Task: Add Nantucket Spider Natural Deet Free Bug Repellent to the cart.
Action: Mouse moved to (788, 272)
Screenshot: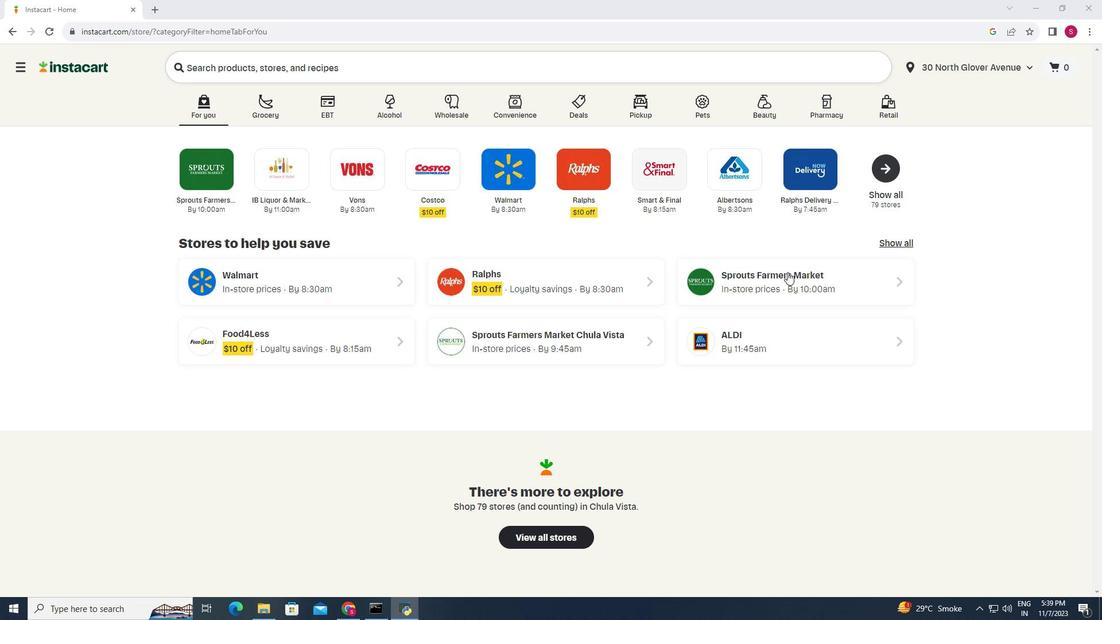 
Action: Mouse pressed left at (788, 272)
Screenshot: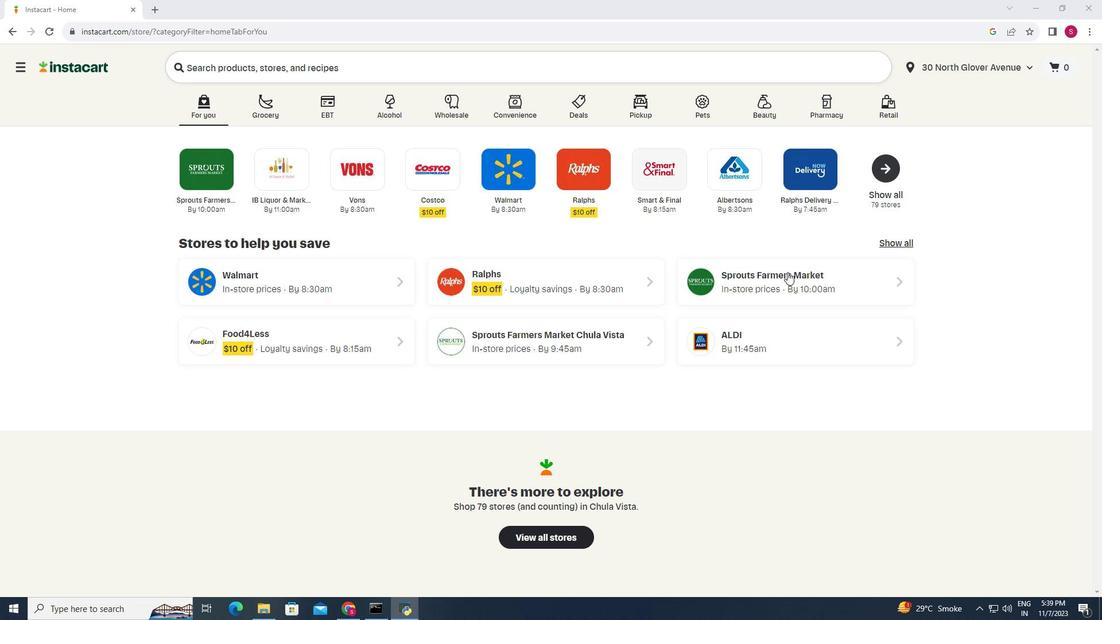 
Action: Mouse moved to (65, 407)
Screenshot: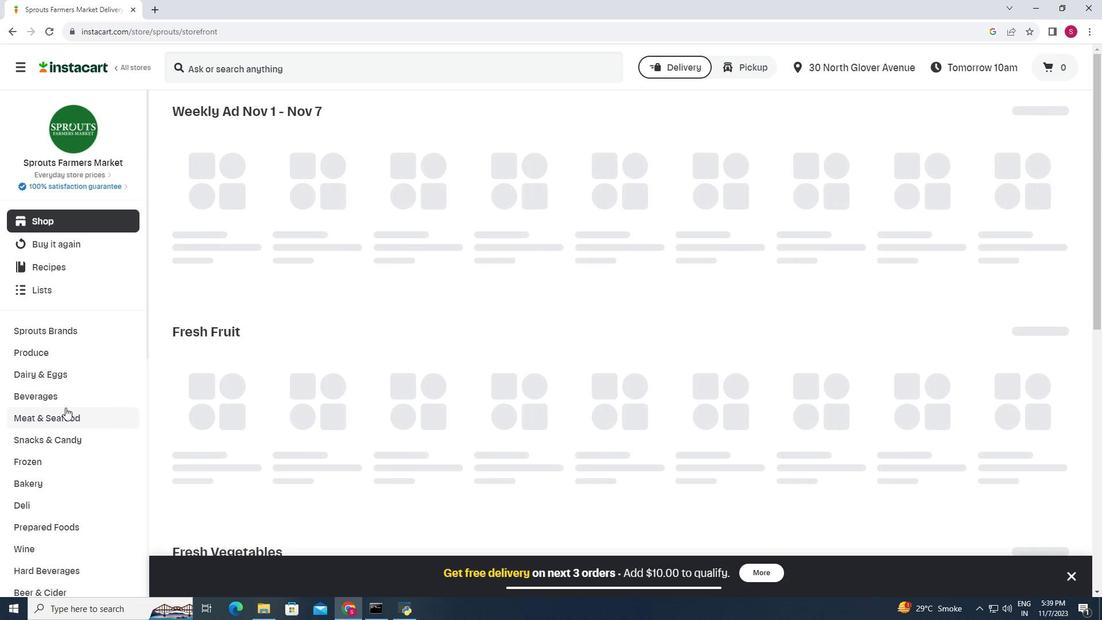 
Action: Mouse scrolled (65, 407) with delta (0, 0)
Screenshot: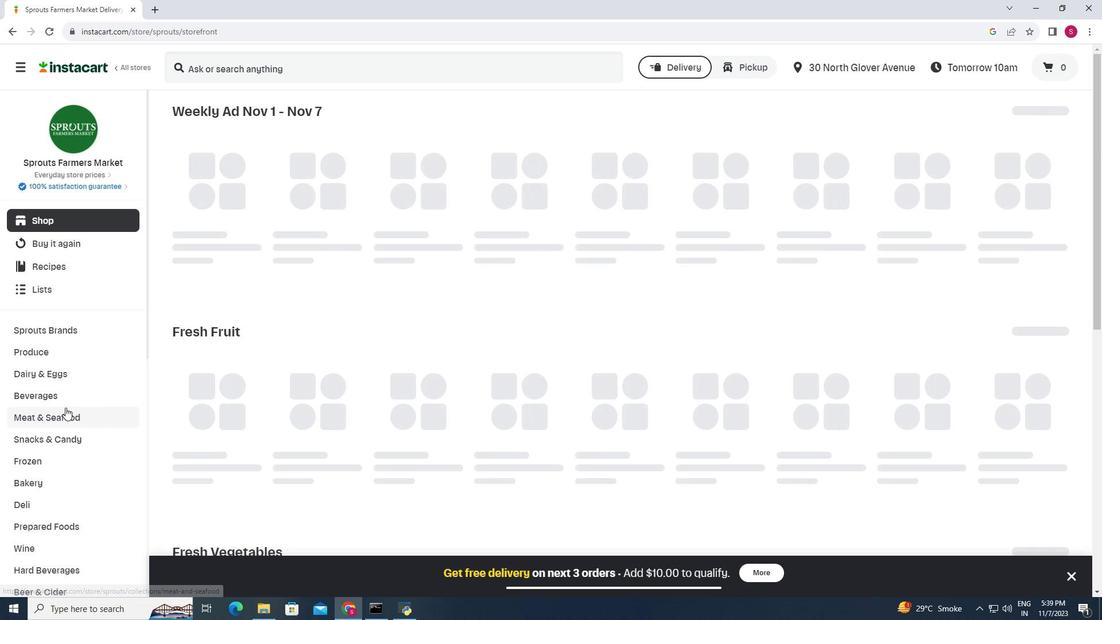 
Action: Mouse scrolled (65, 407) with delta (0, 0)
Screenshot: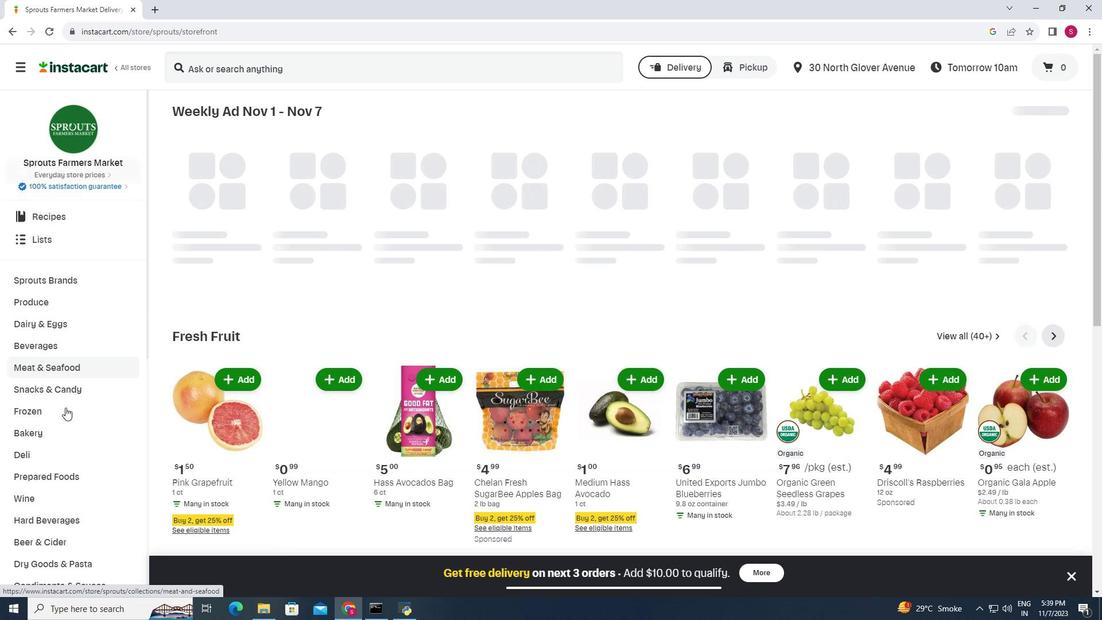 
Action: Mouse scrolled (65, 407) with delta (0, 0)
Screenshot: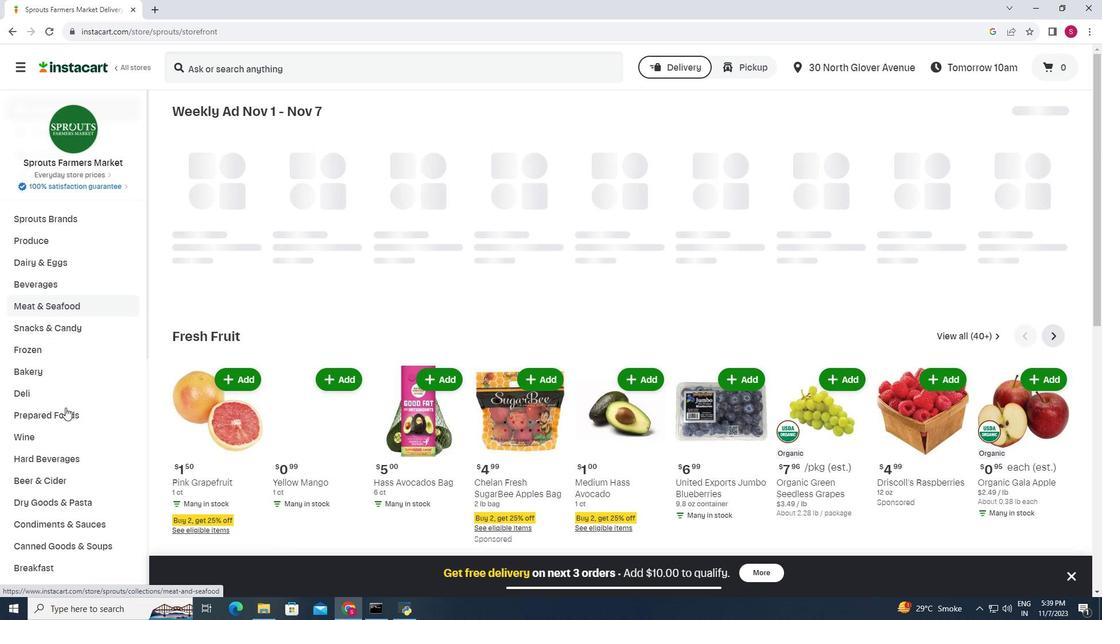 
Action: Mouse scrolled (65, 407) with delta (0, 0)
Screenshot: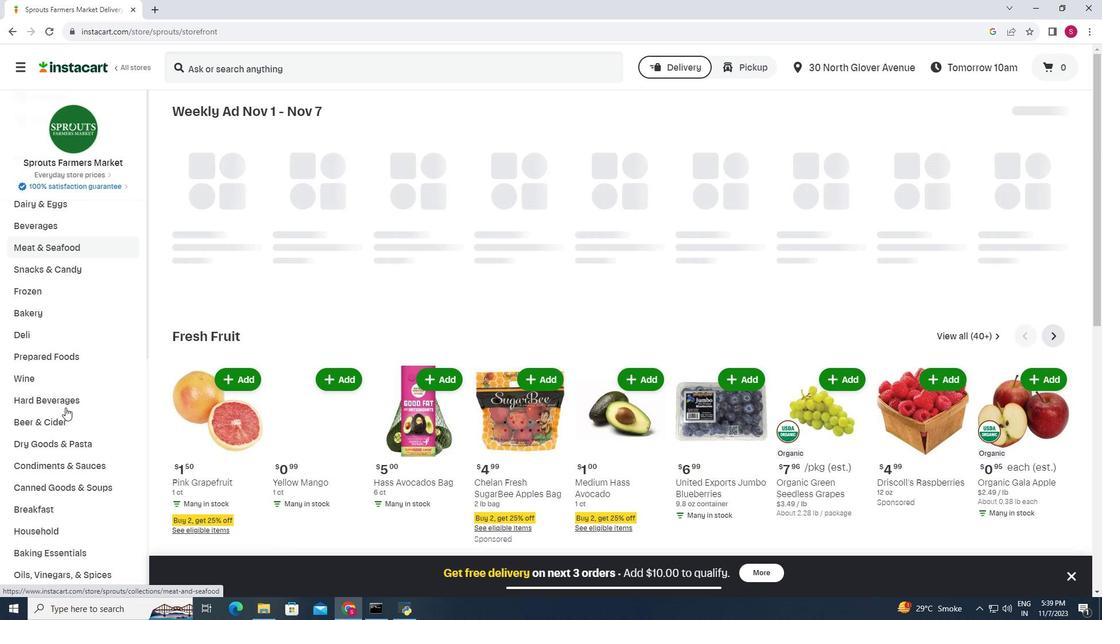 
Action: Mouse scrolled (65, 407) with delta (0, 0)
Screenshot: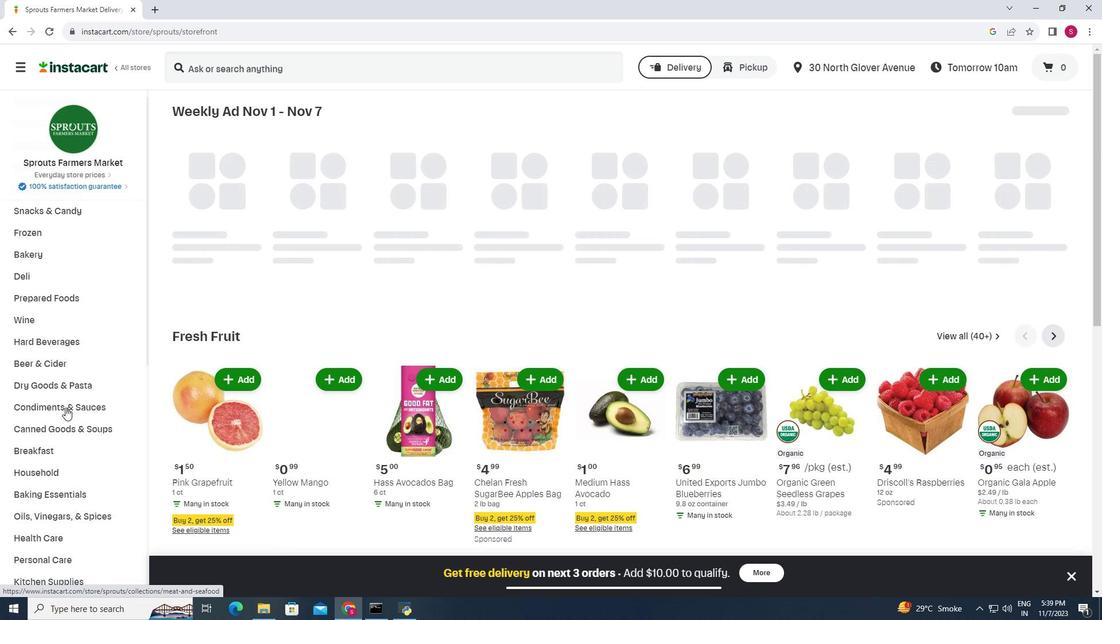 
Action: Mouse moved to (65, 411)
Screenshot: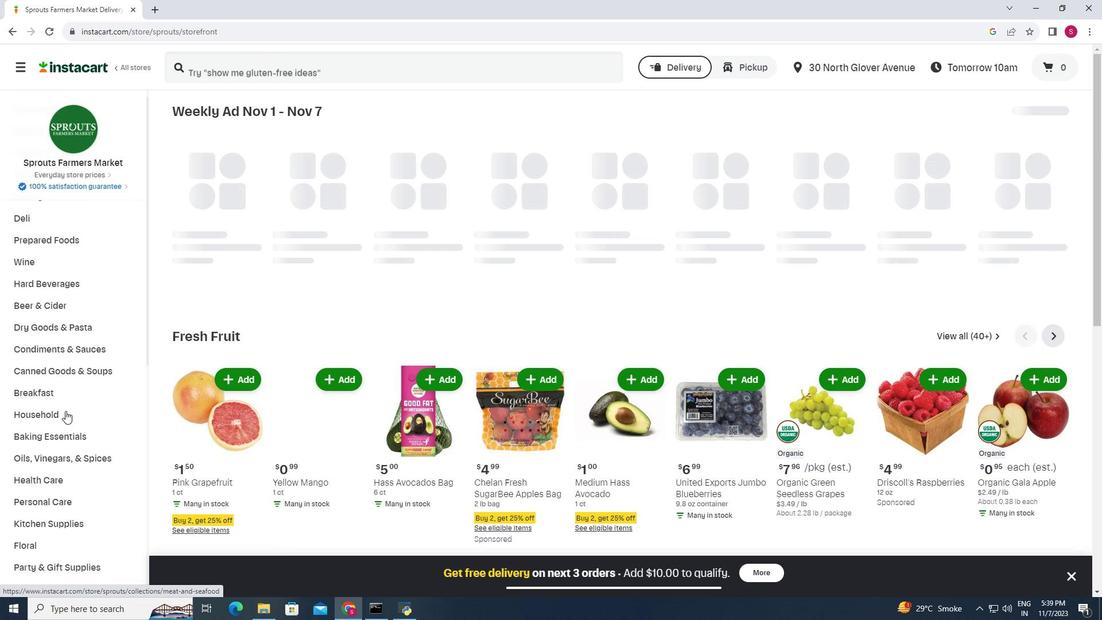 
Action: Mouse pressed left at (65, 411)
Screenshot: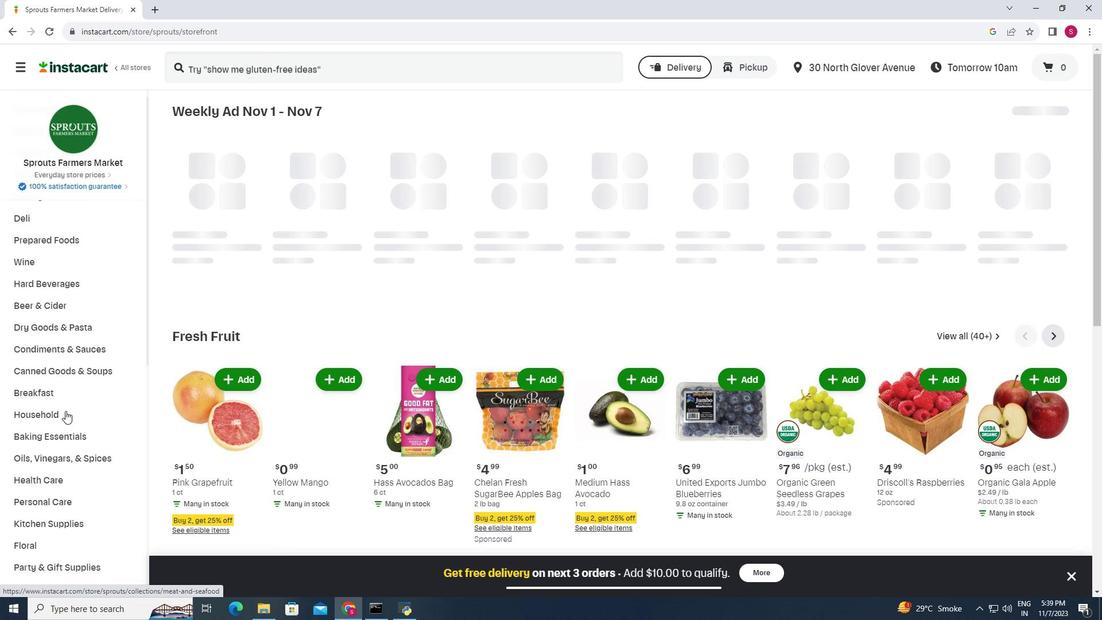 
Action: Mouse moved to (45, 410)
Screenshot: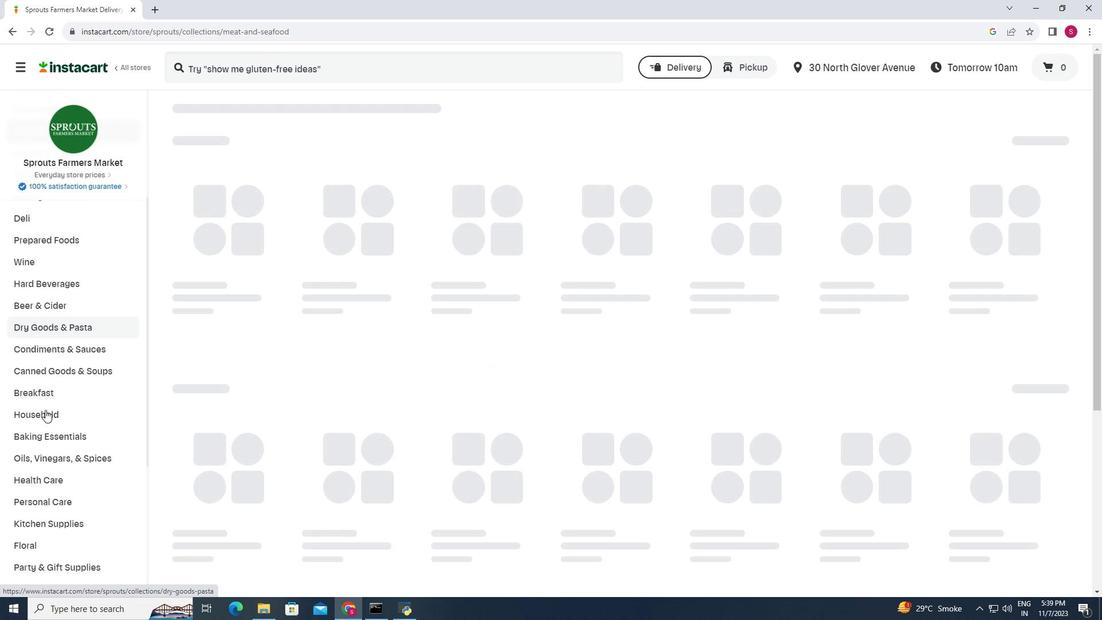 
Action: Mouse pressed left at (45, 410)
Screenshot: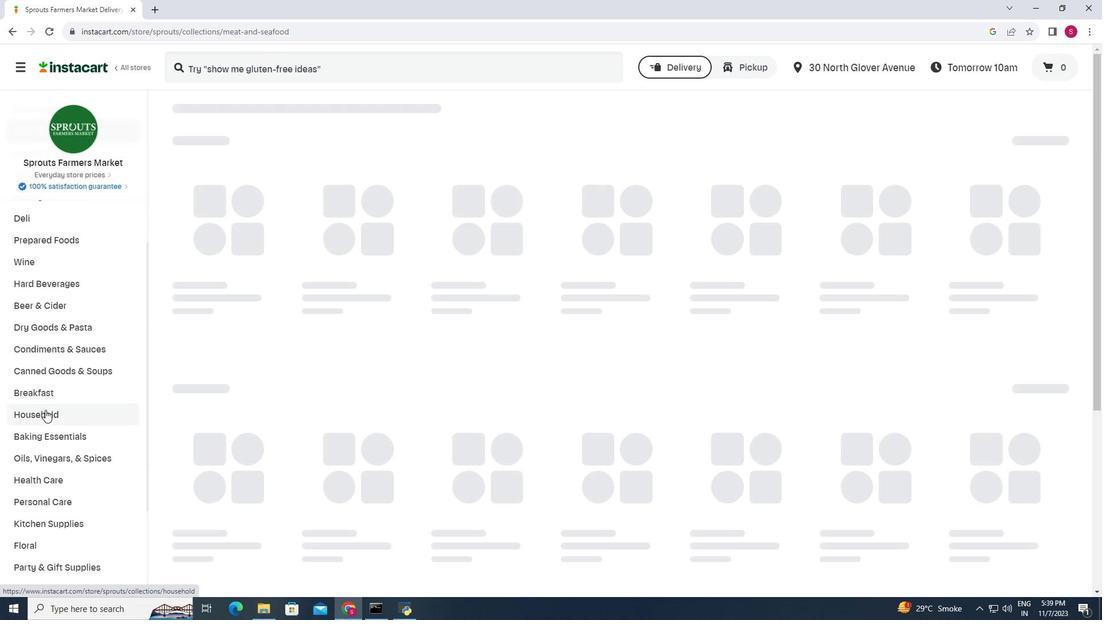 
Action: Mouse moved to (700, 142)
Screenshot: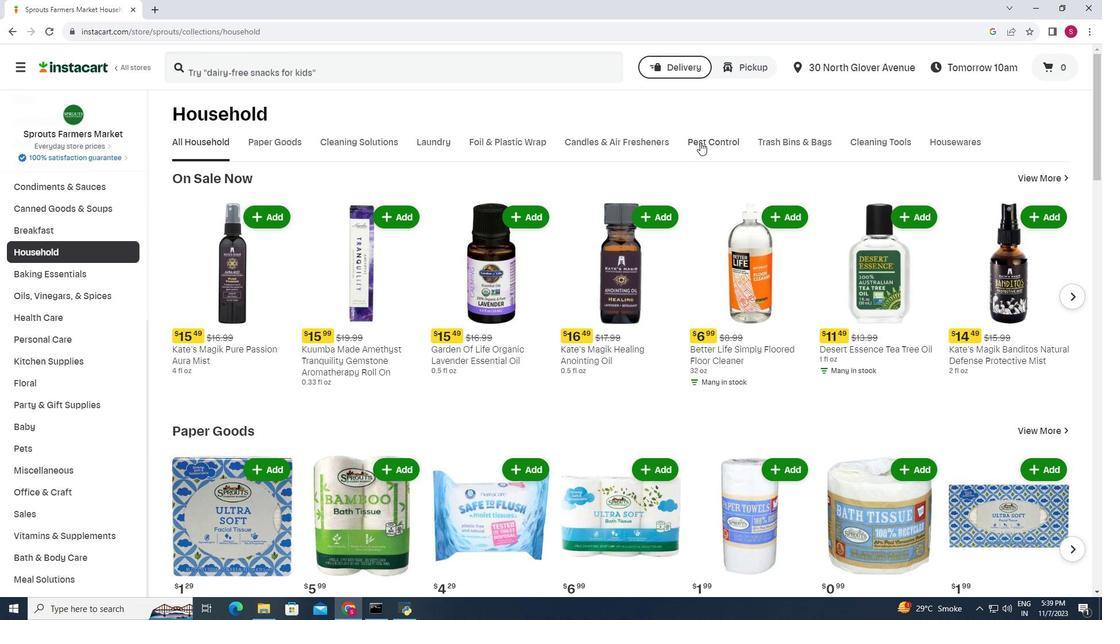 
Action: Mouse pressed left at (700, 142)
Screenshot: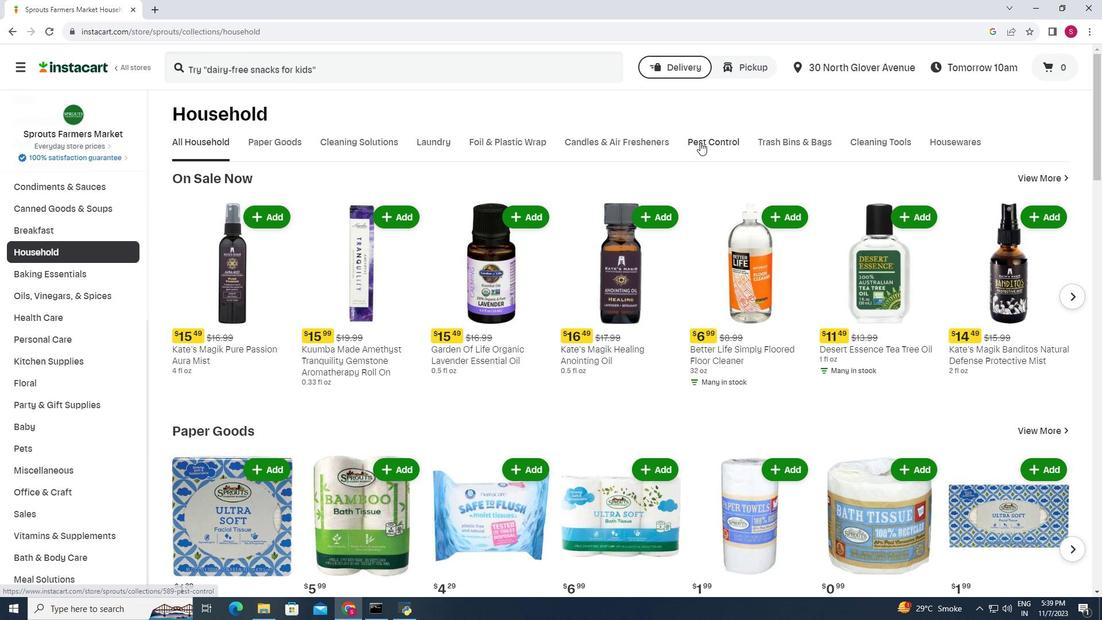 
Action: Mouse moved to (638, 239)
Screenshot: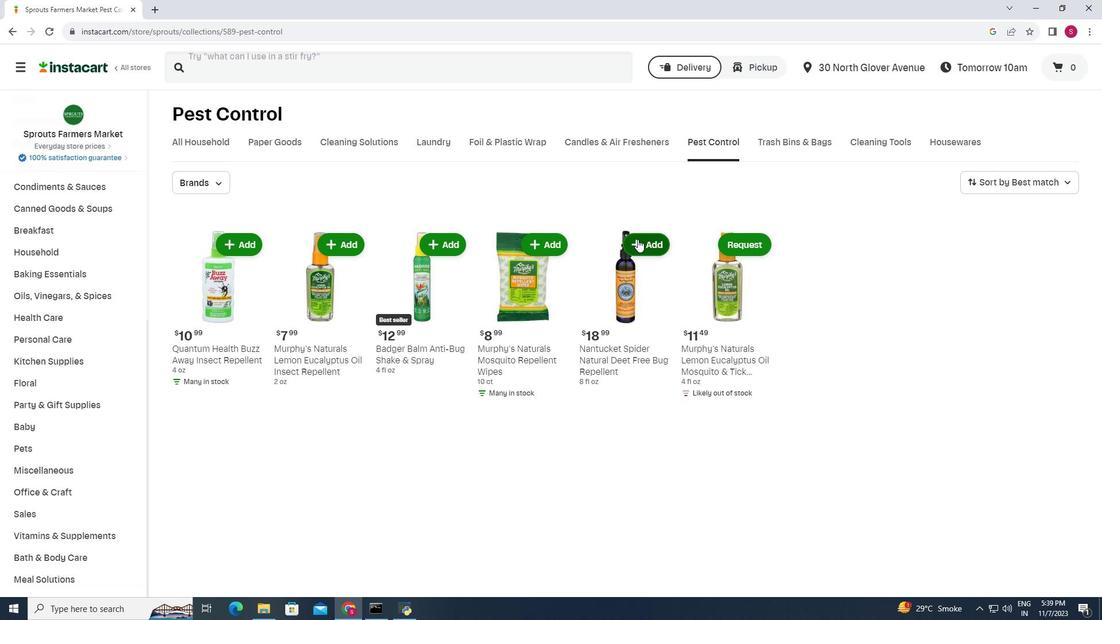 
Action: Mouse pressed left at (638, 239)
Screenshot: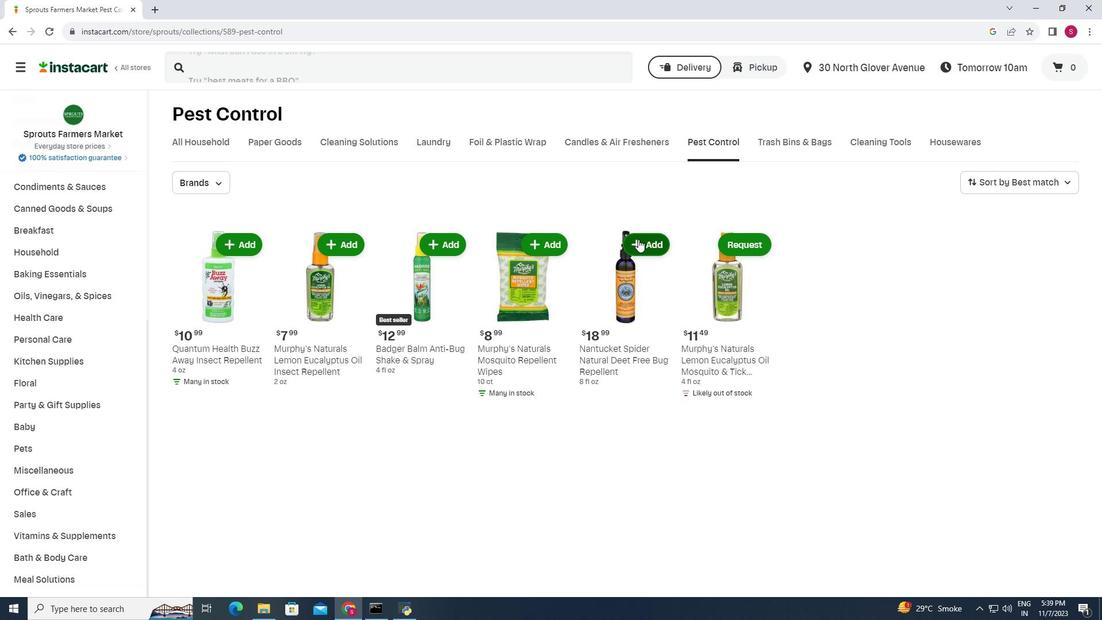 
Action: Mouse moved to (638, 217)
Screenshot: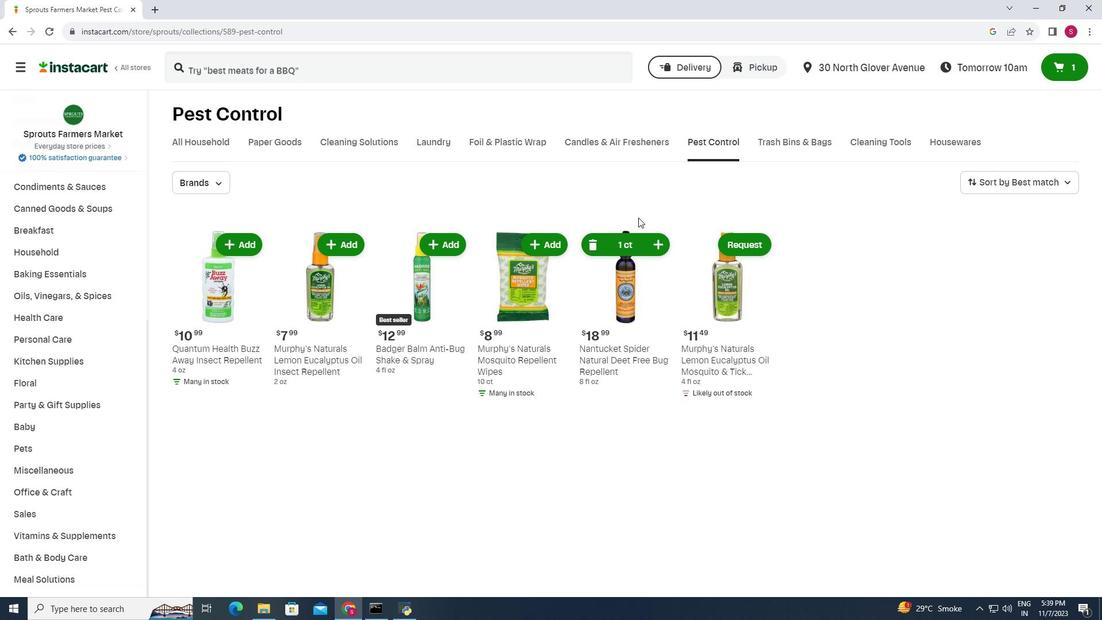 
